 Task: Add Aura Cacia Relaxing Lavender Mist to the cart.
Action: Mouse moved to (239, 129)
Screenshot: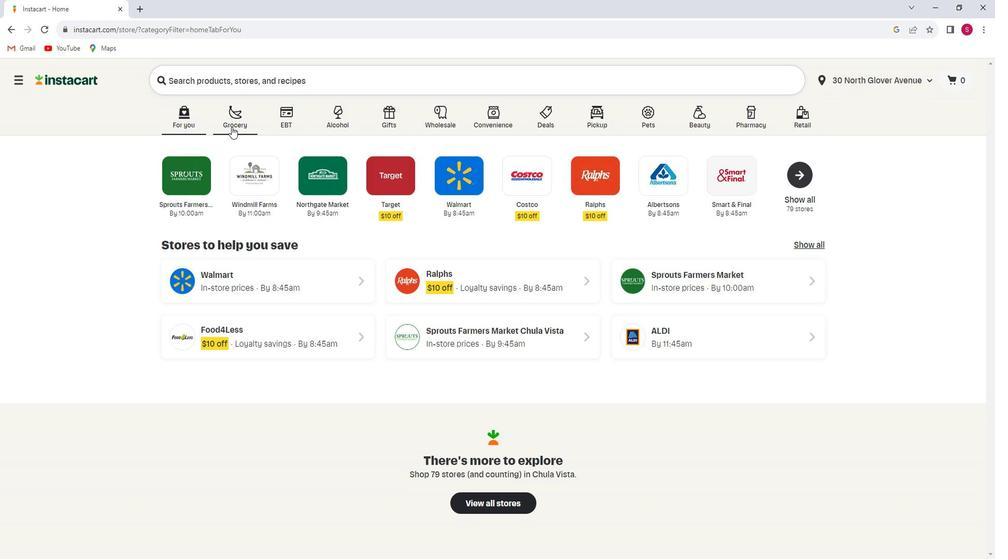 
Action: Mouse pressed left at (239, 129)
Screenshot: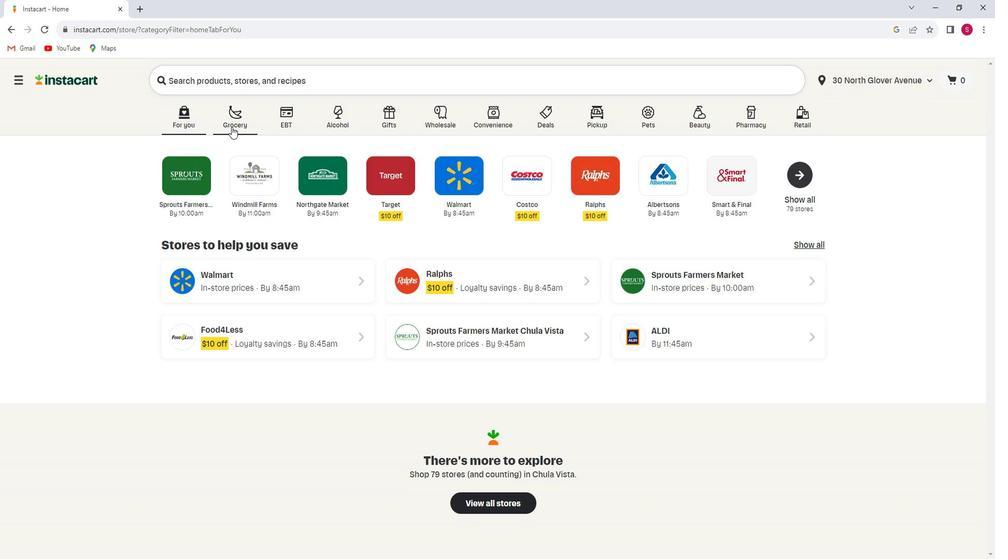 
Action: Mouse moved to (207, 329)
Screenshot: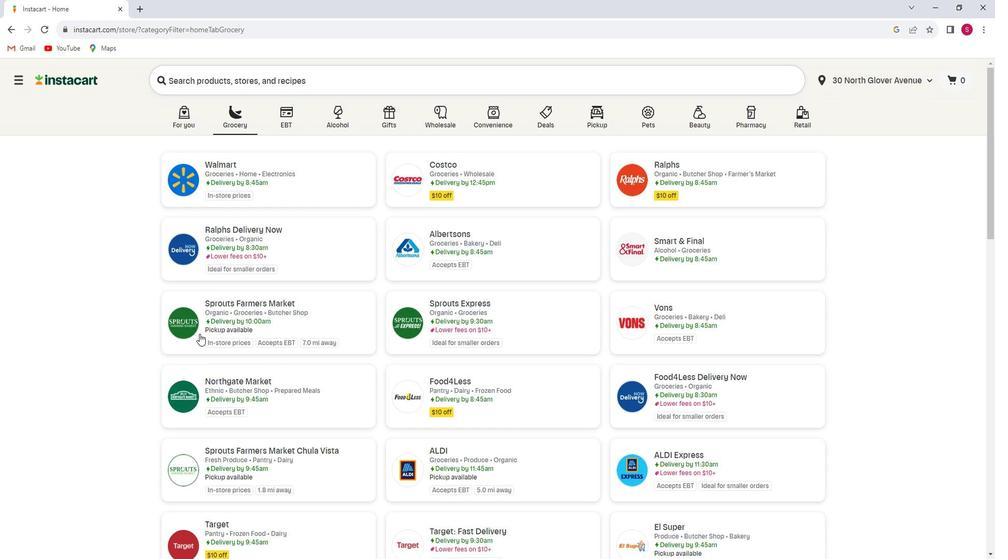 
Action: Mouse pressed left at (207, 329)
Screenshot: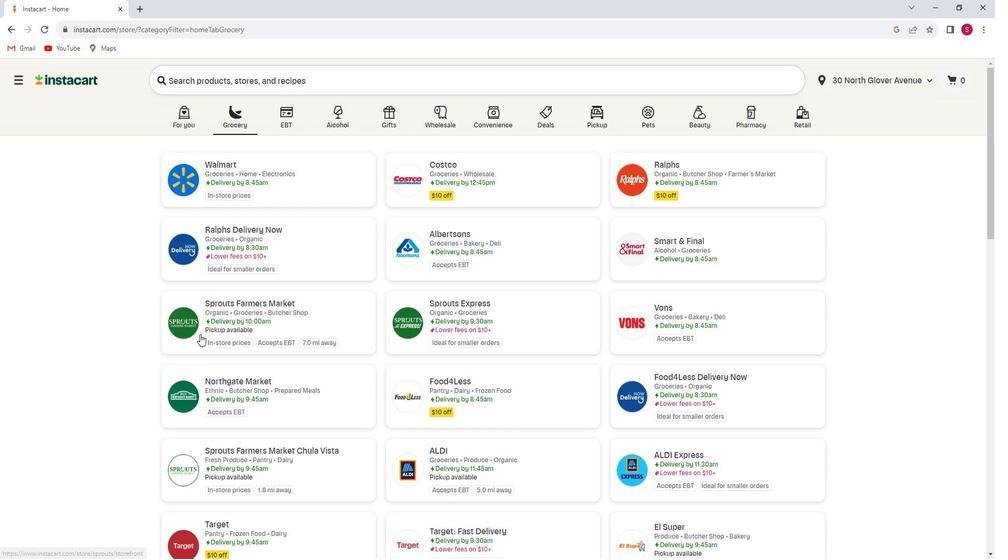 
Action: Mouse moved to (66, 386)
Screenshot: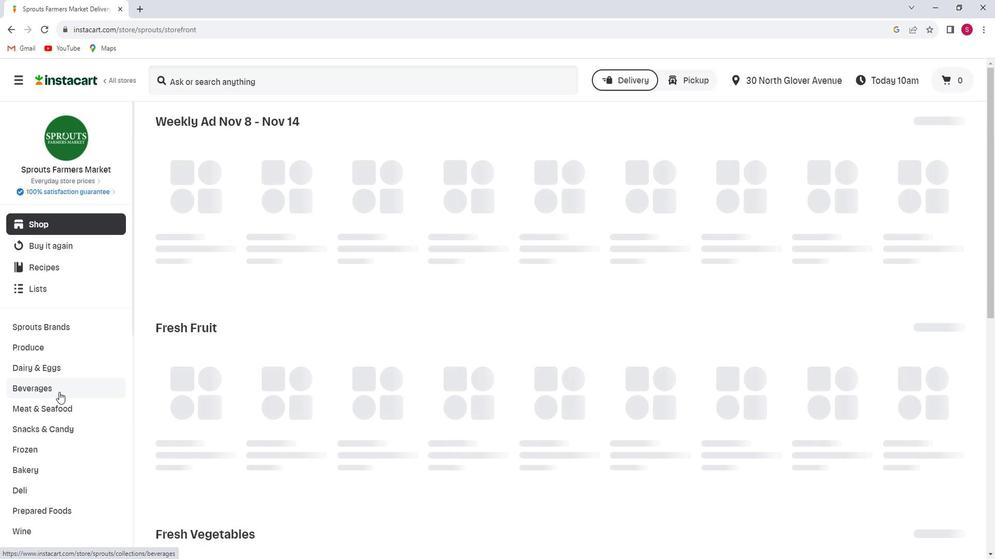 
Action: Mouse scrolled (66, 386) with delta (0, 0)
Screenshot: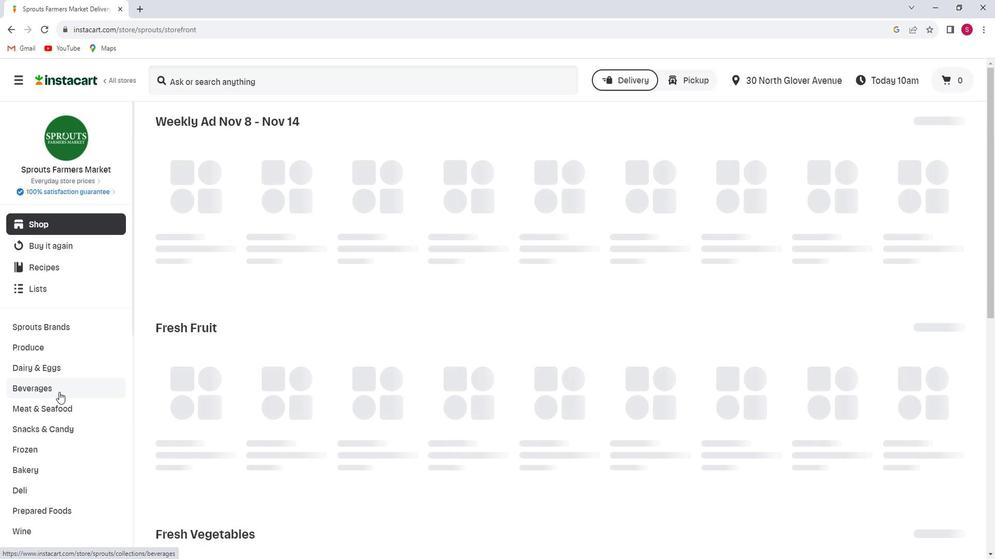 
Action: Mouse moved to (65, 387)
Screenshot: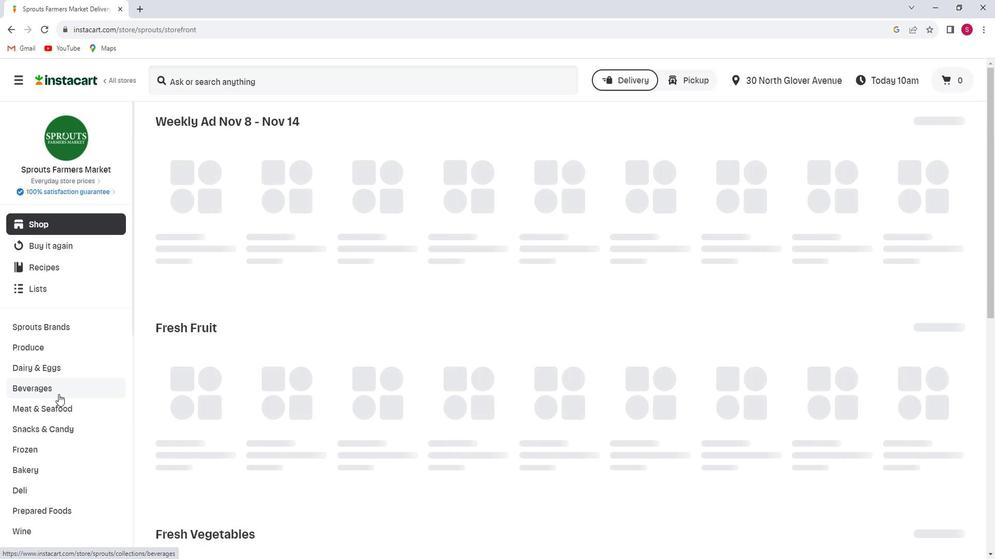 
Action: Mouse scrolled (65, 386) with delta (0, 0)
Screenshot: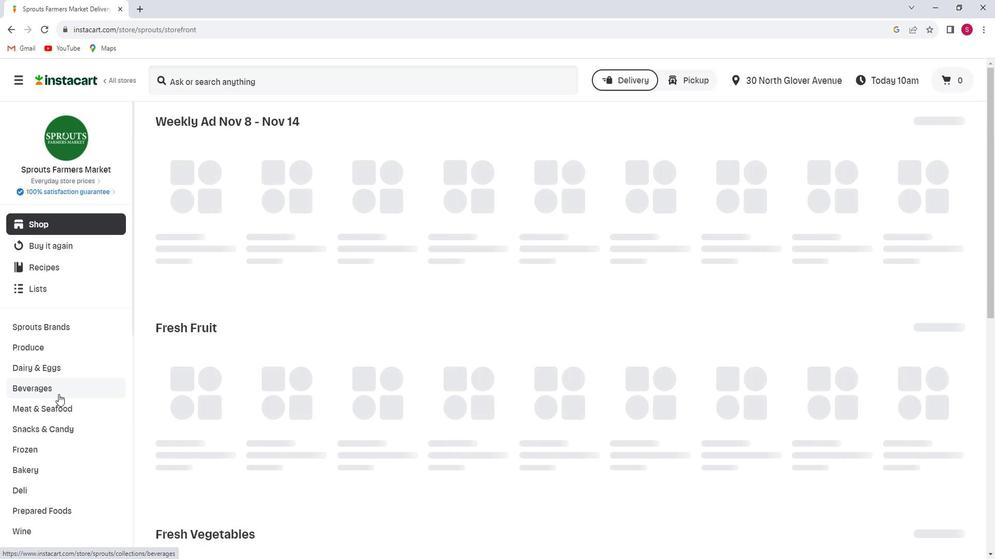 
Action: Mouse scrolled (65, 386) with delta (0, 0)
Screenshot: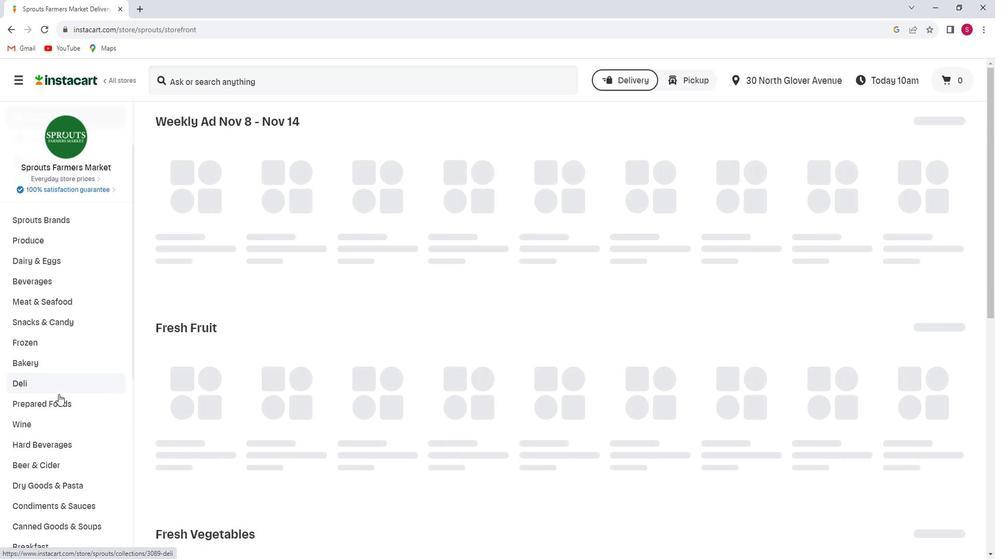 
Action: Mouse scrolled (65, 386) with delta (0, 0)
Screenshot: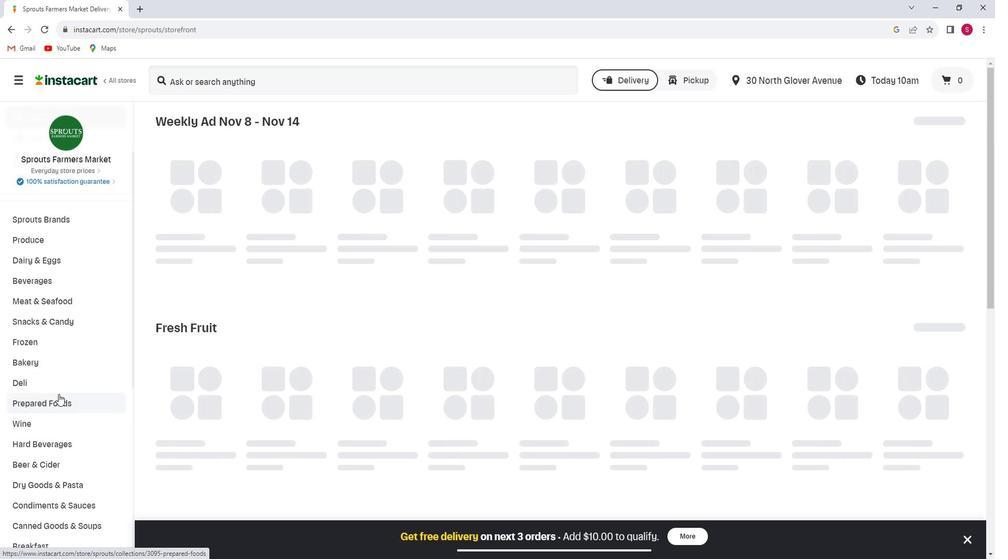 
Action: Mouse scrolled (65, 386) with delta (0, 0)
Screenshot: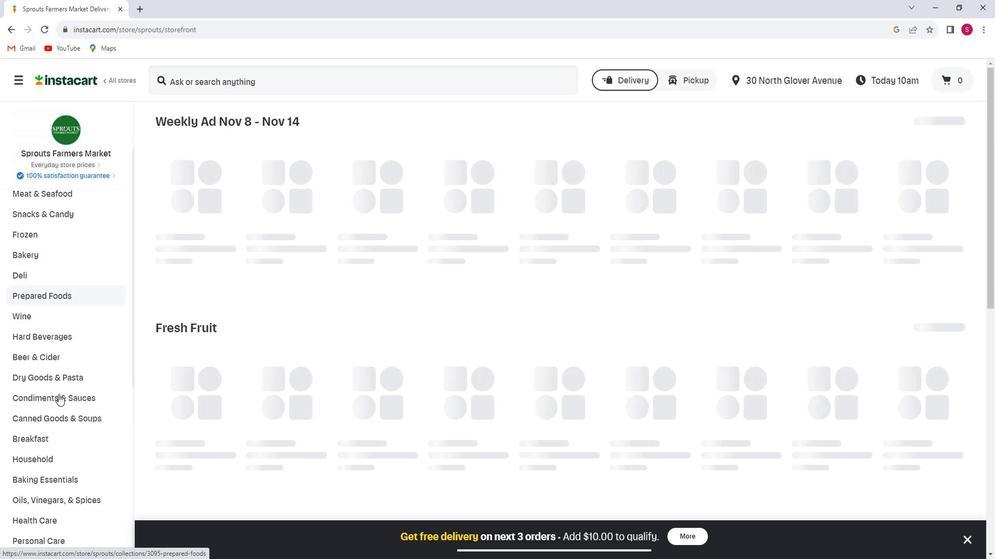 
Action: Mouse scrolled (65, 386) with delta (0, 0)
Screenshot: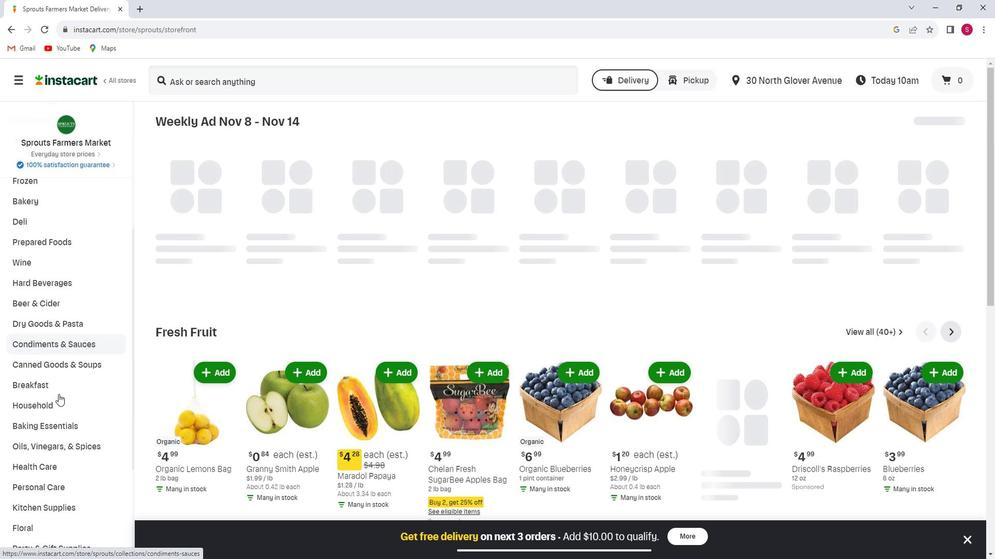
Action: Mouse scrolled (65, 386) with delta (0, 0)
Screenshot: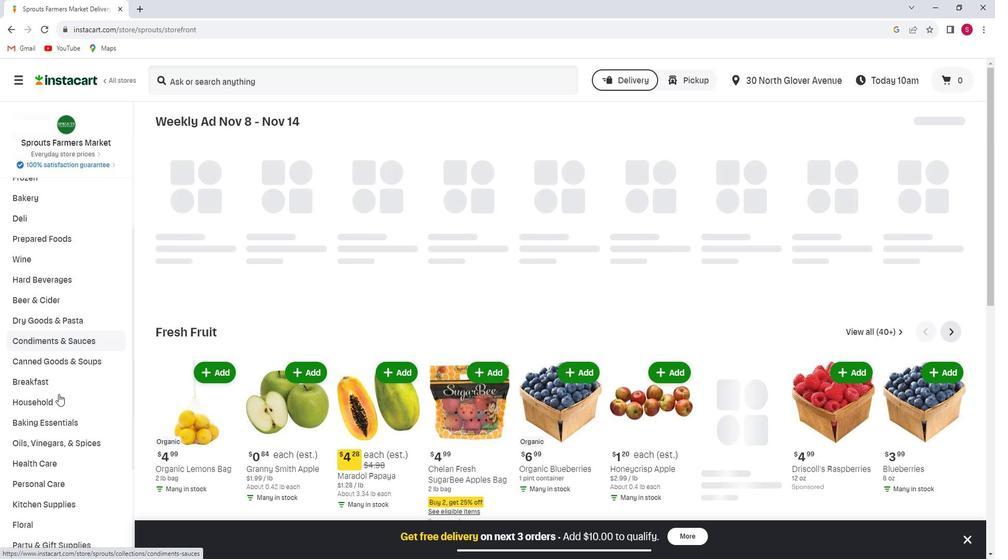 
Action: Mouse moved to (67, 376)
Screenshot: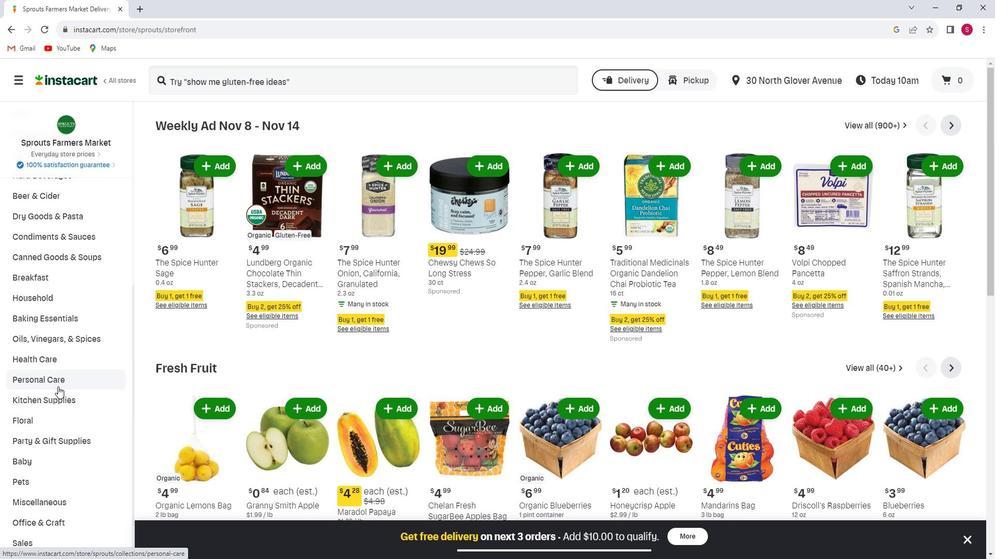 
Action: Mouse pressed left at (67, 376)
Screenshot: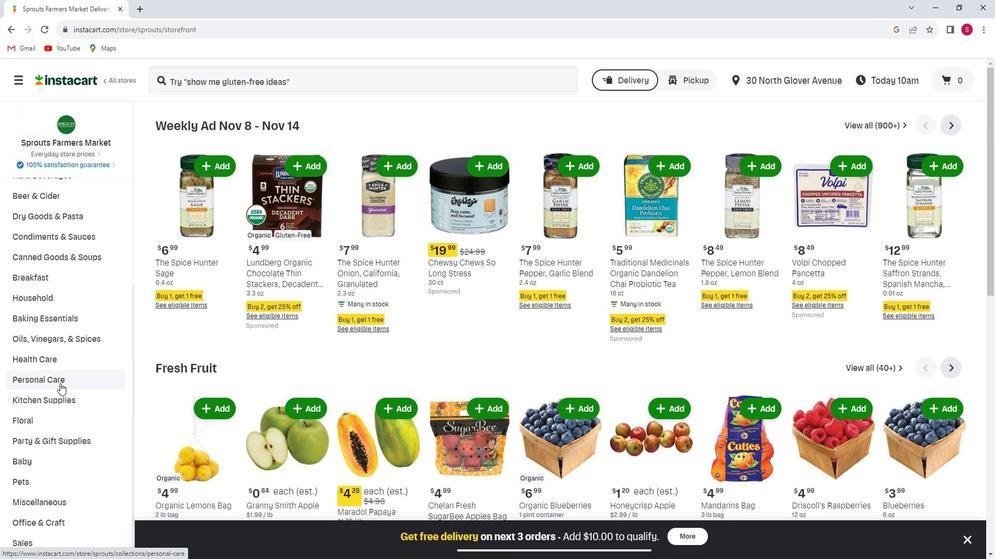 
Action: Mouse moved to (891, 153)
Screenshot: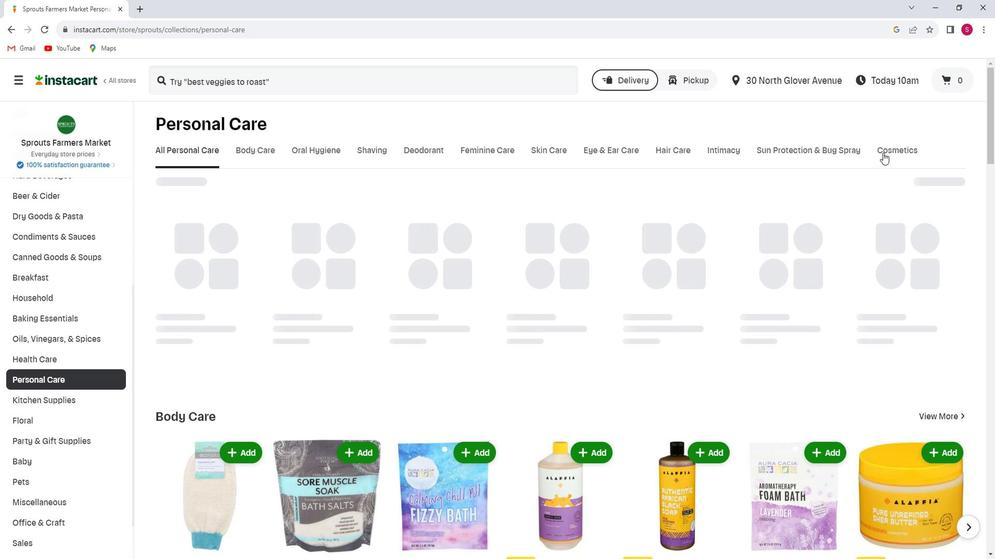 
Action: Mouse pressed left at (891, 153)
Screenshot: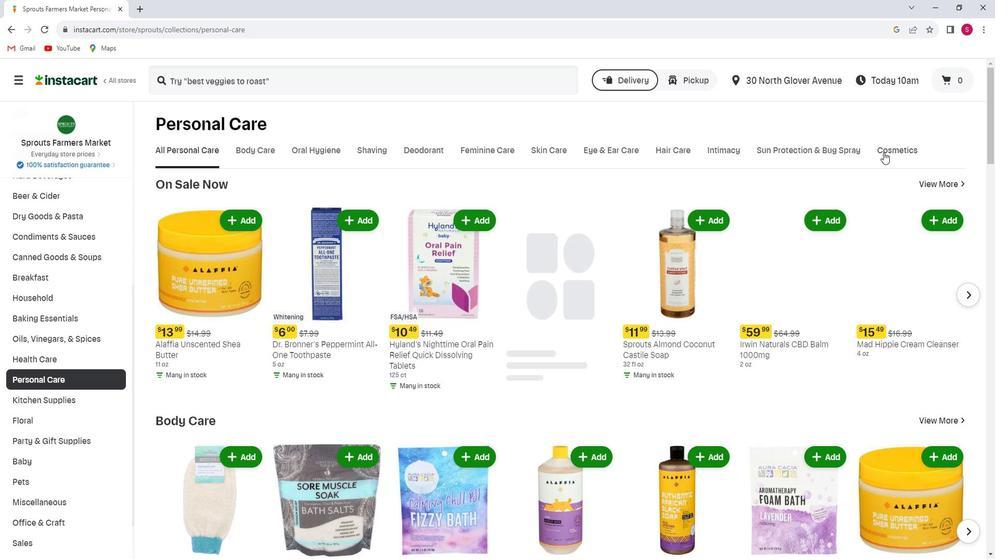 
Action: Mouse moved to (403, 202)
Screenshot: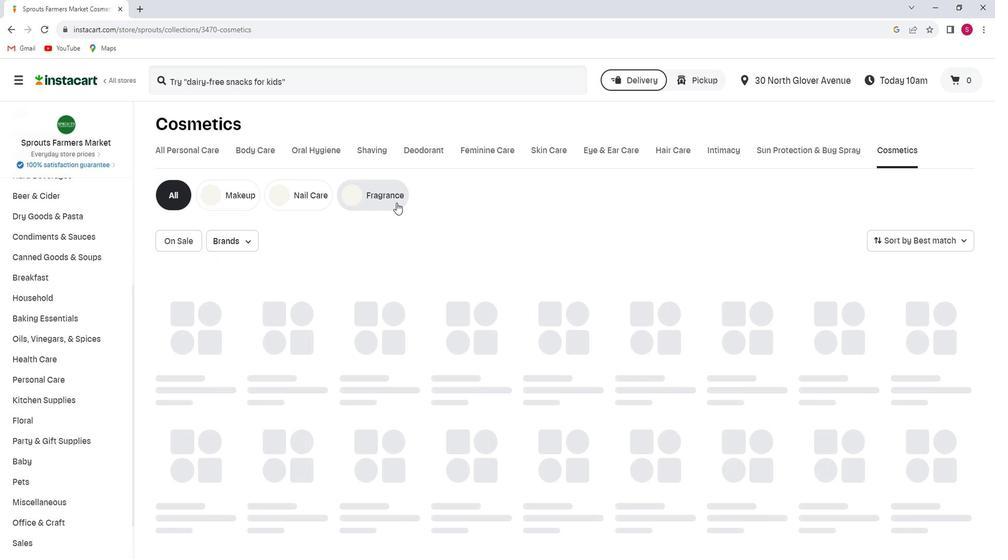 
Action: Mouse pressed left at (403, 202)
Screenshot: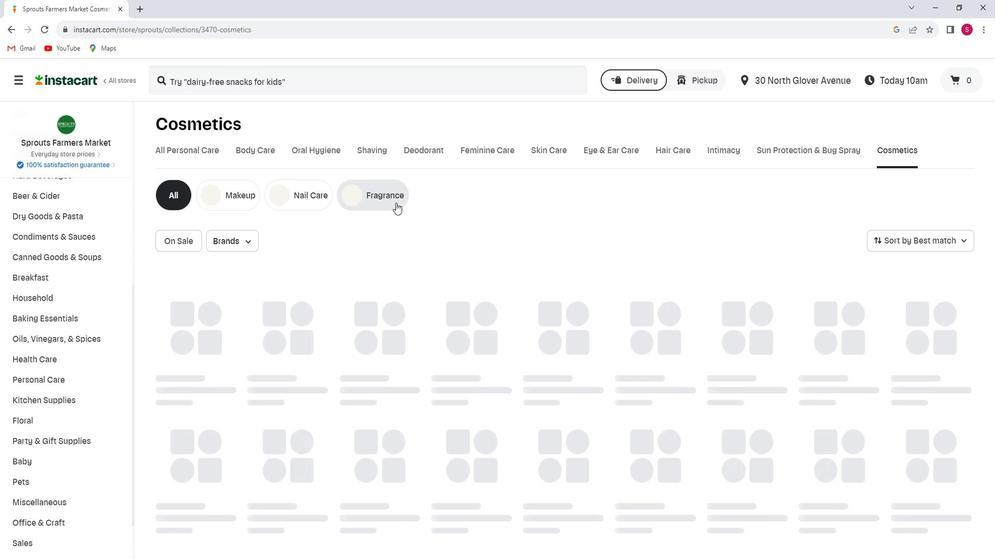 
Action: Mouse moved to (361, 92)
Screenshot: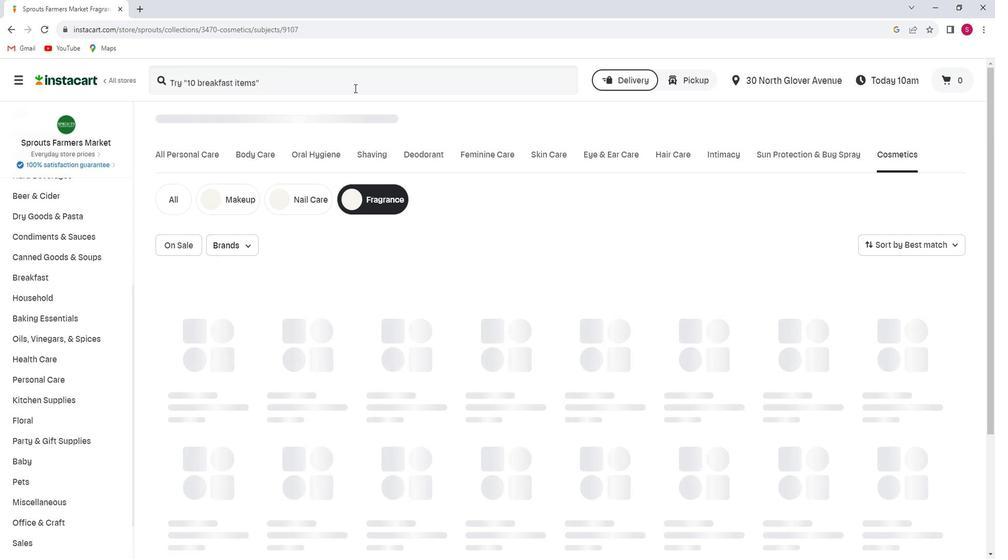 
Action: Mouse pressed left at (361, 92)
Screenshot: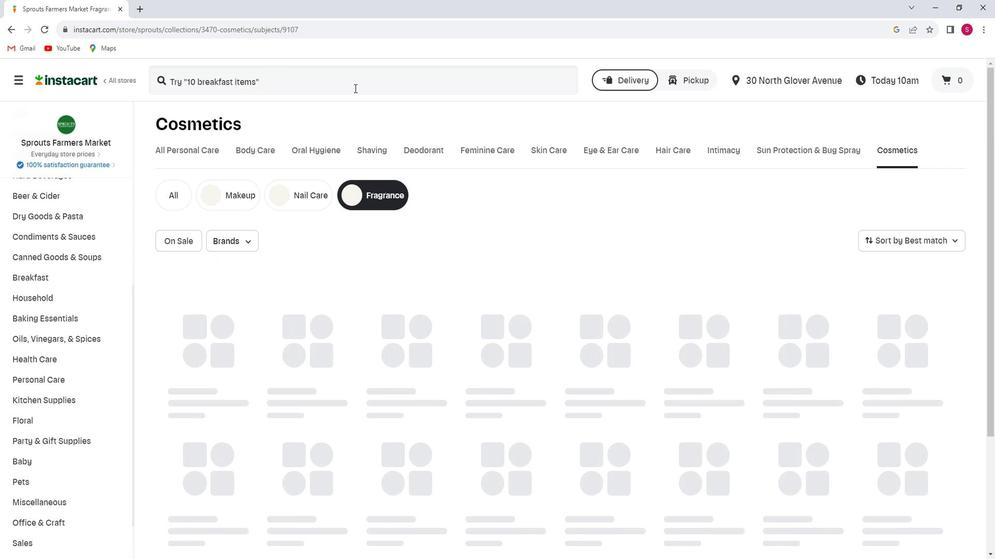 
Action: Key pressed <Key.shift>Aura<Key.space><Key.shift>Cacia<Key.space><Key.shift>Relaxing<Key.space><Key.shift>Lava<Key.backspace>ender<Key.space><Key.shift>Mist<Key.enter>
Screenshot: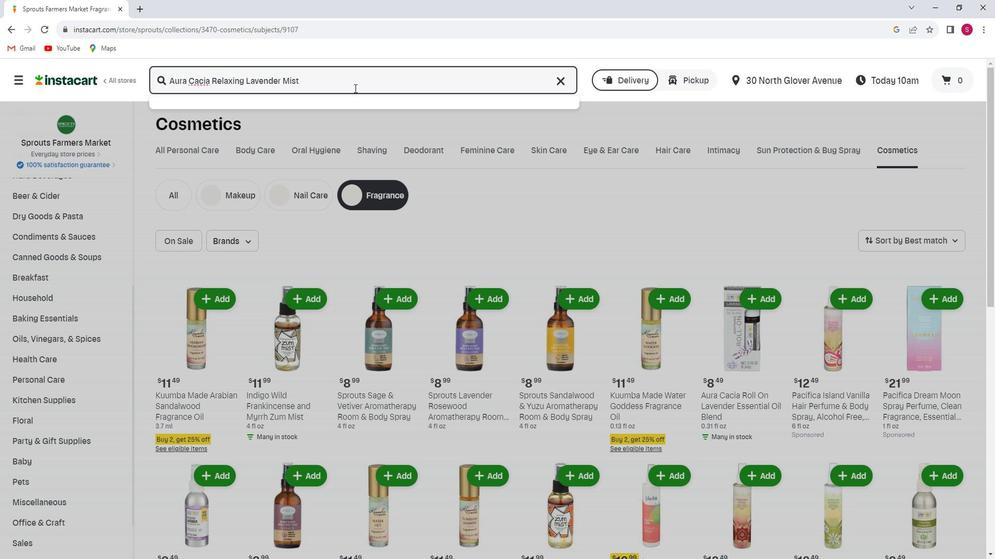 
Action: Mouse moved to (450, 170)
Screenshot: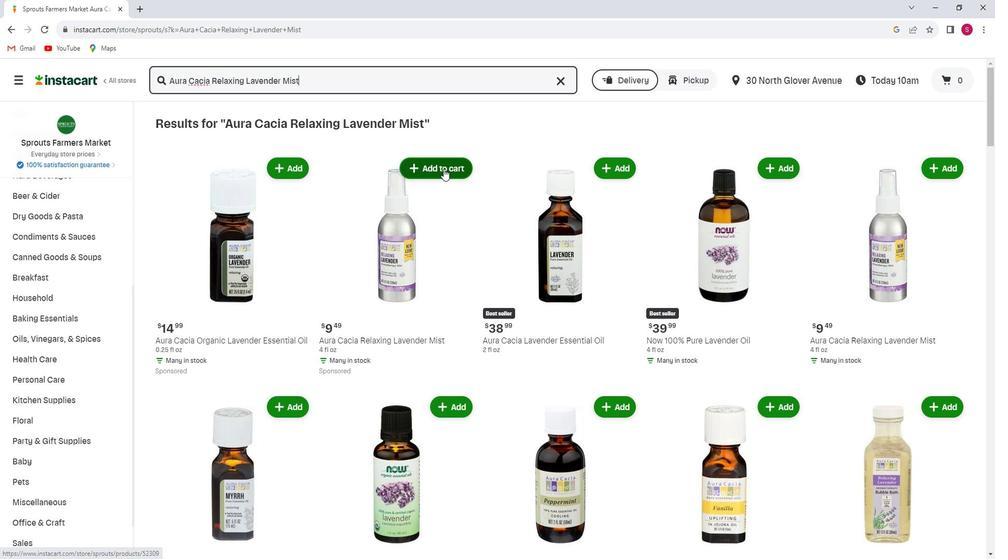 
Action: Mouse pressed left at (450, 170)
Screenshot: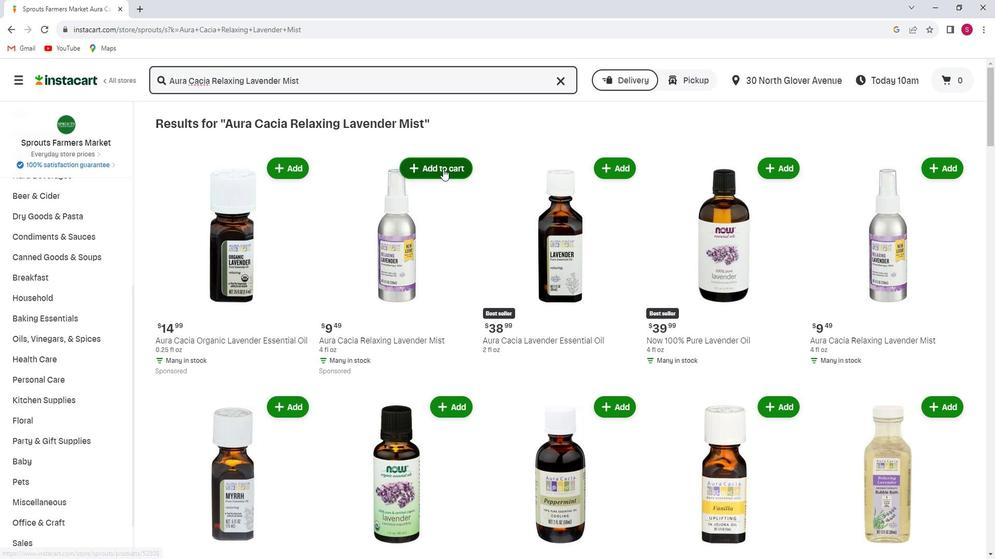 
Action: Mouse moved to (451, 177)
Screenshot: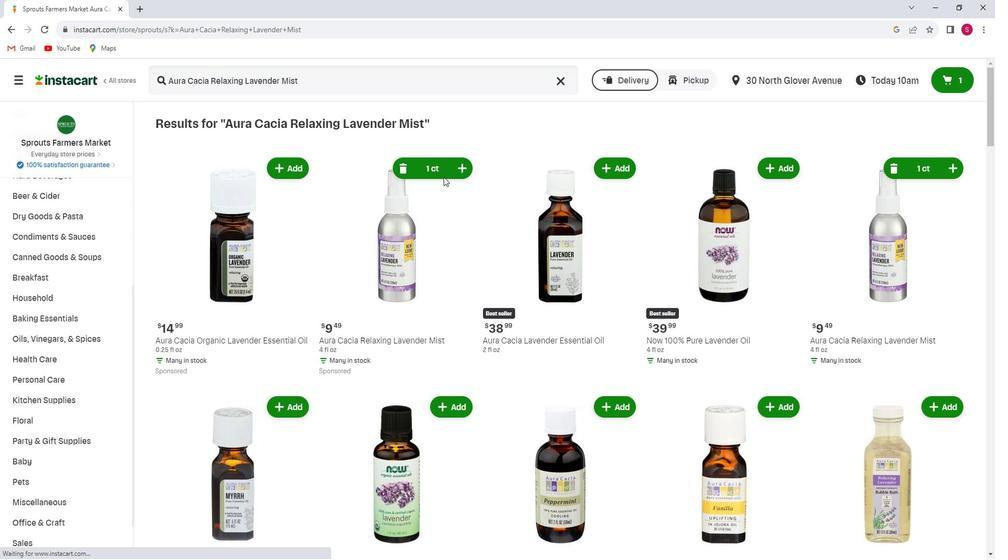 
